 Task: Add in the project Trailblazer a sprint 'QA Quest'.
Action: Mouse moved to (946, 427)
Screenshot: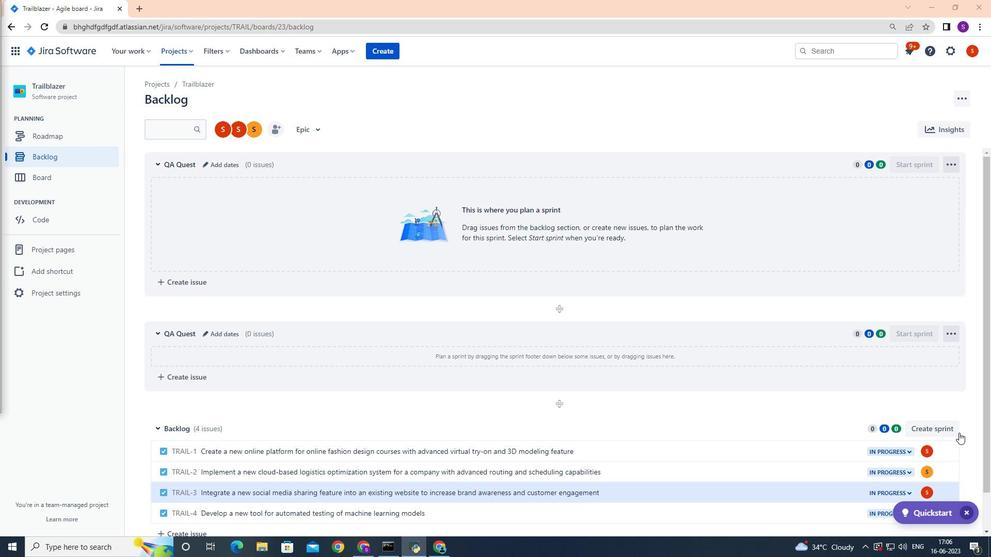 
Action: Mouse pressed left at (946, 427)
Screenshot: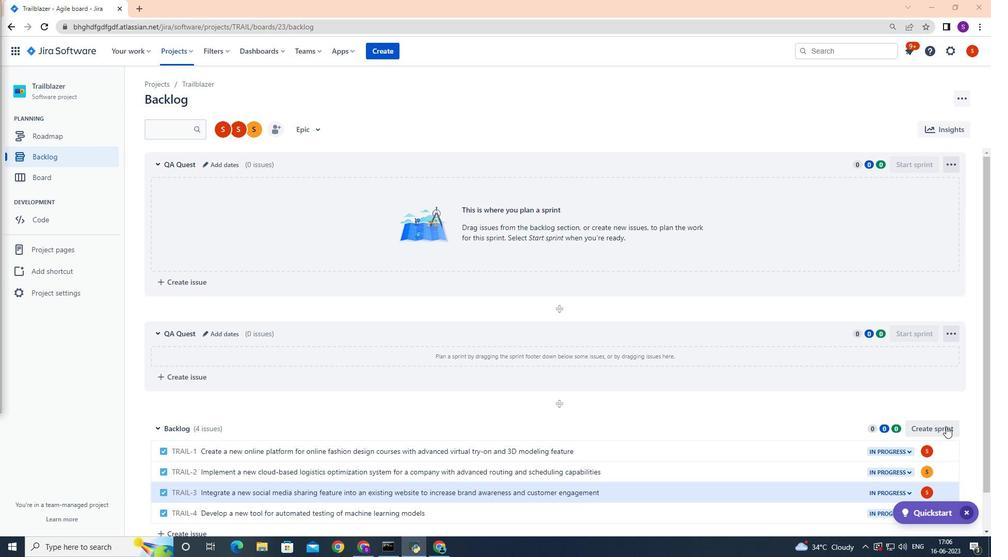 
Action: Mouse moved to (948, 427)
Screenshot: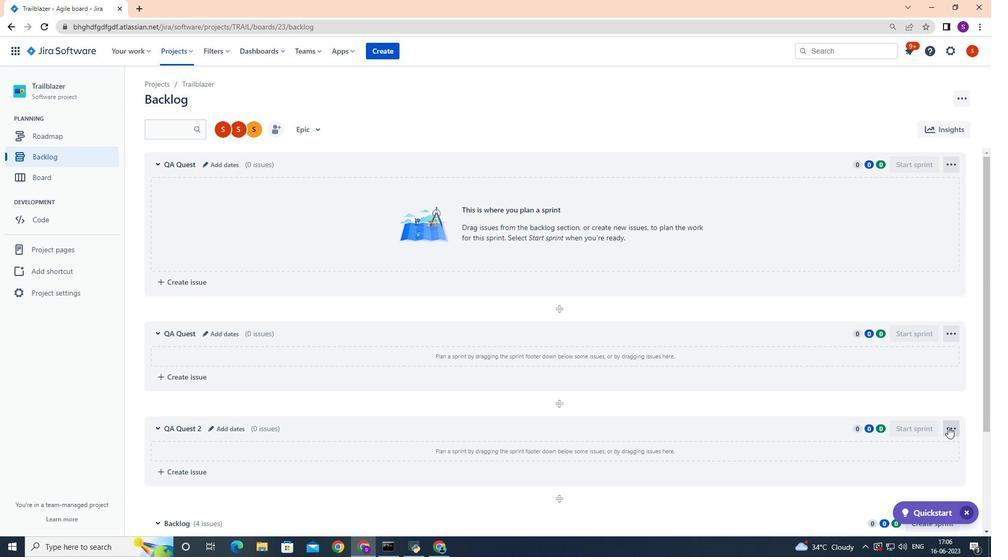 
Action: Mouse pressed left at (948, 427)
Screenshot: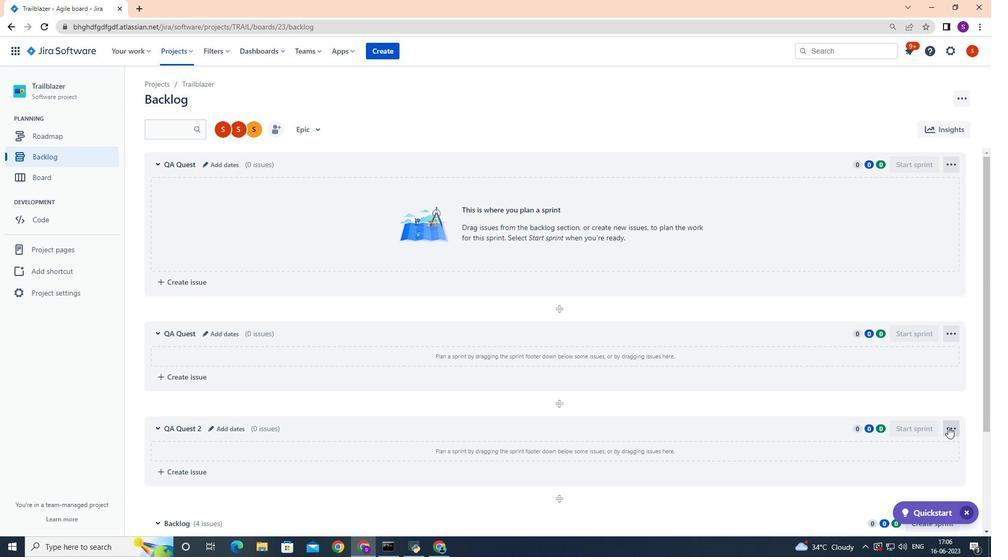 
Action: Mouse moved to (936, 471)
Screenshot: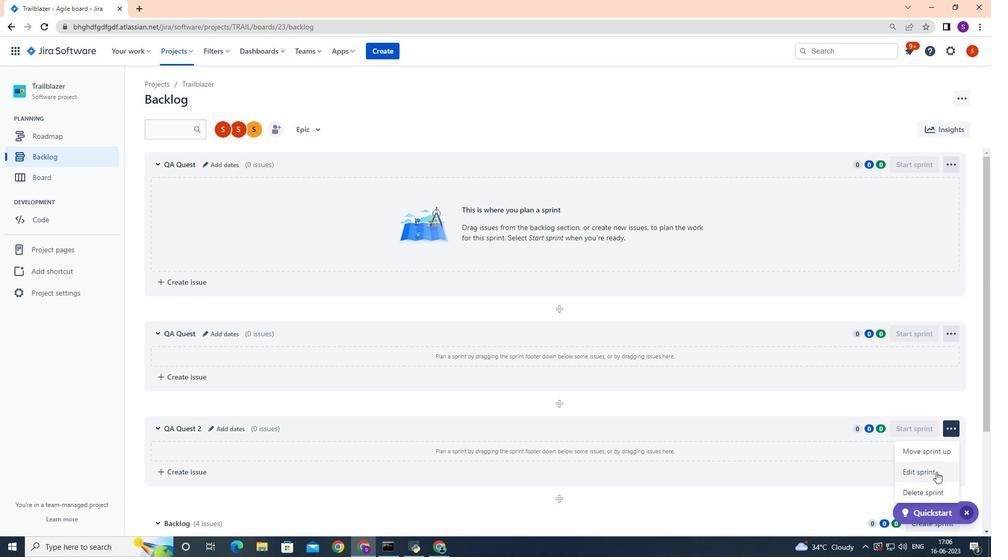 
Action: Mouse pressed left at (936, 471)
Screenshot: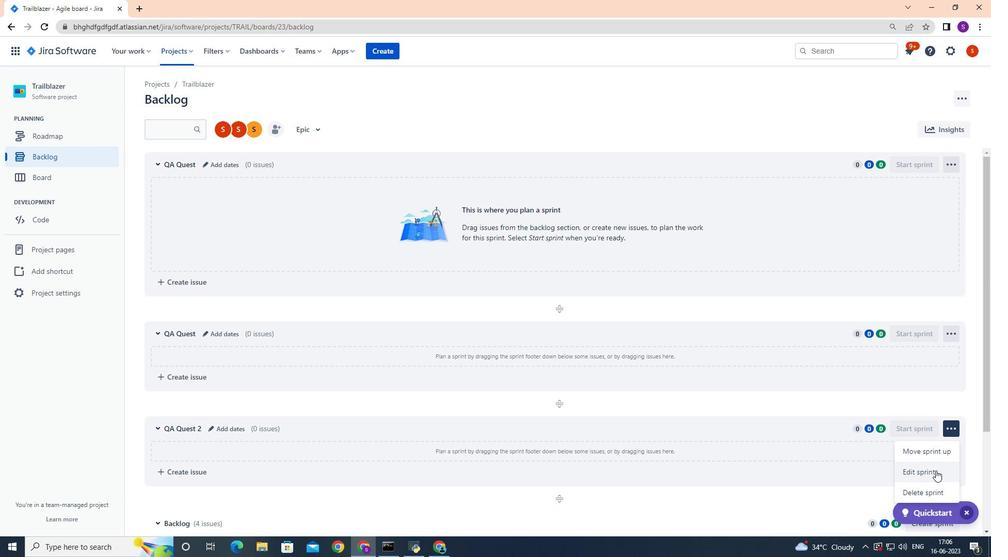 
Action: Mouse moved to (930, 468)
Screenshot: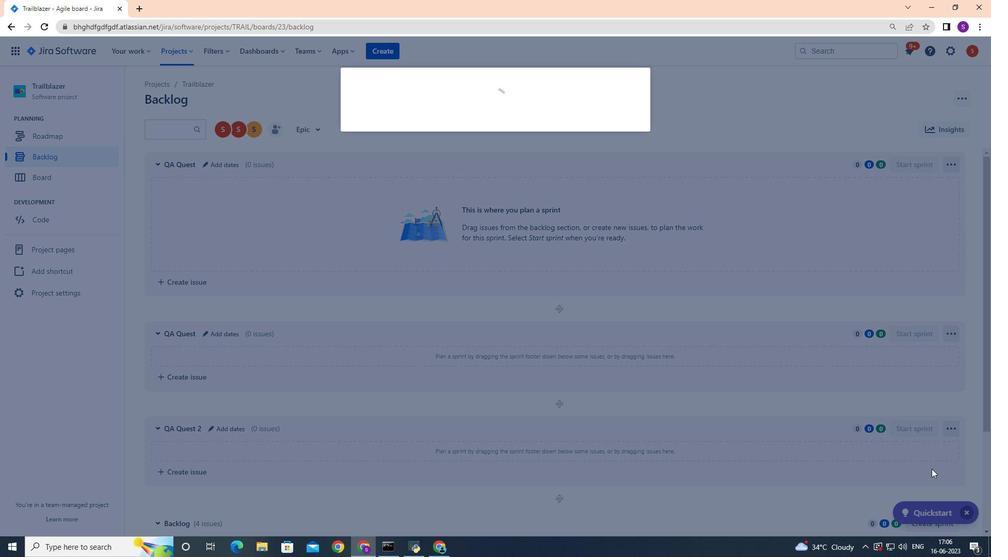 
Action: Key pressed <Key.backspace><Key.backspace><Key.backspace><Key.backspace><Key.backspace><Key.backspace><Key.backspace><Key.backspace><Key.backspace><Key.backspace><Key.backspace><Key.backspace><Key.backspace><Key.backspace><Key.backspace><Key.backspace><Key.backspace><Key.backspace><Key.backspace><Key.shift>Qa<Key.backspace><Key.shift>A<Key.space><Key.shift><Key.shift><Key.shift>Quest
Screenshot: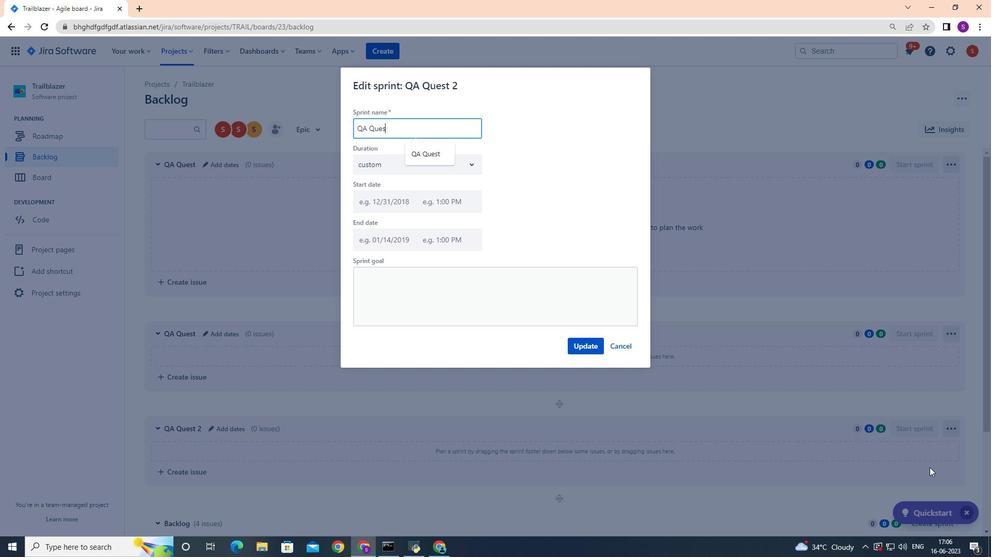 
Action: Mouse moved to (577, 346)
Screenshot: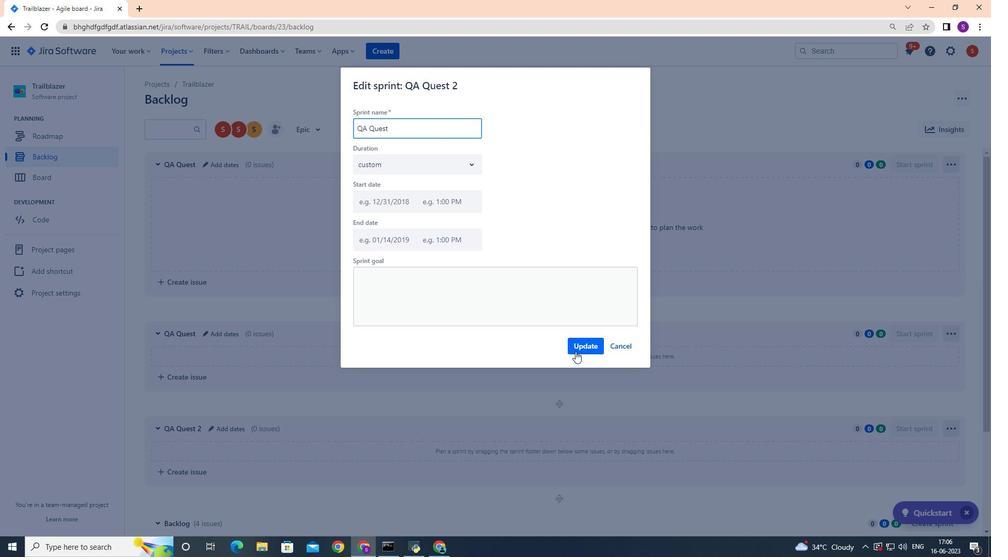 
Action: Mouse pressed left at (577, 346)
Screenshot: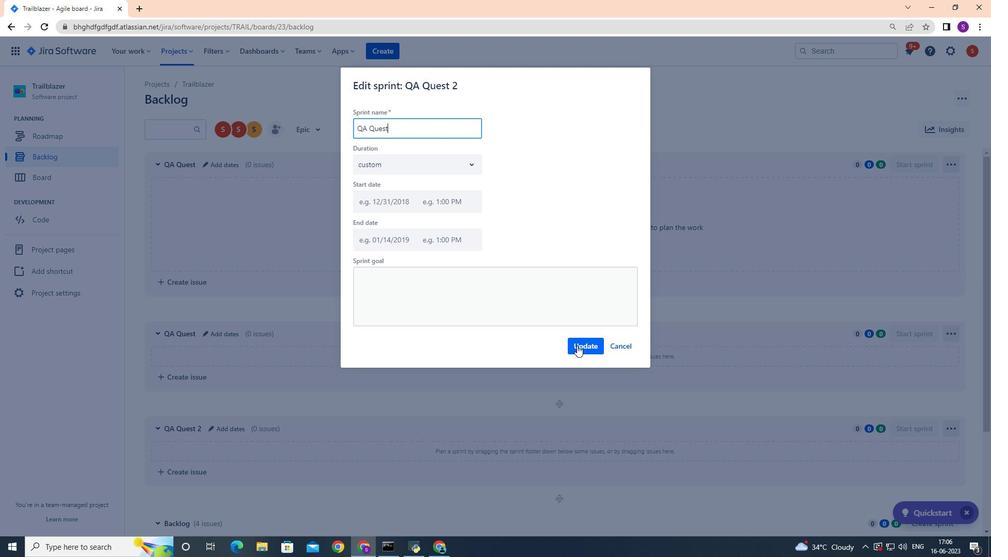 
